 Task: Create a new field with title Stage with name ZoomTech with field type as Single-select and options as Not Started, In Progress and Complete.
Action: Mouse moved to (67, 453)
Screenshot: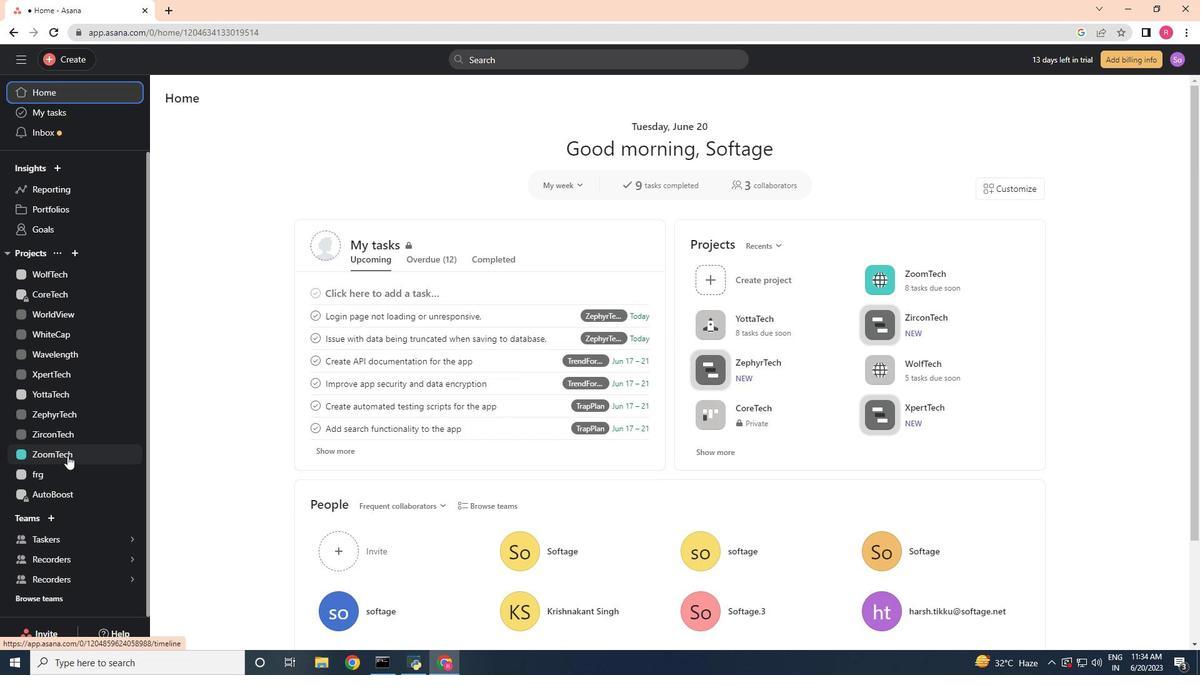 
Action: Mouse pressed left at (67, 453)
Screenshot: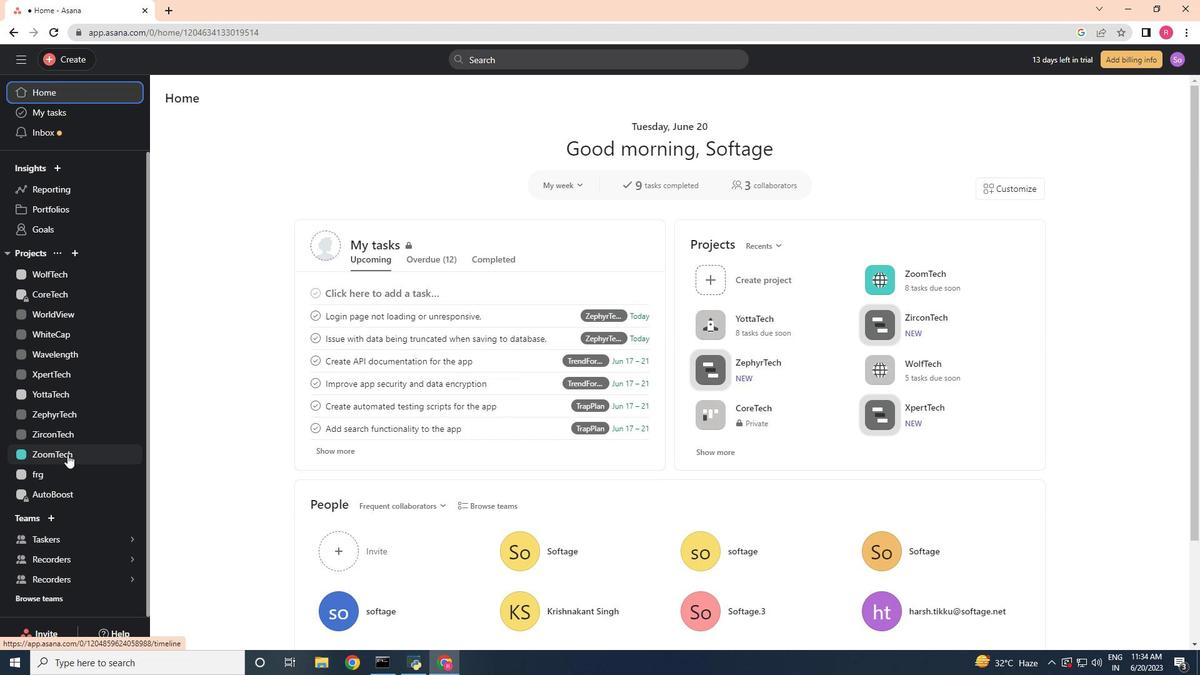 
Action: Mouse moved to (1146, 105)
Screenshot: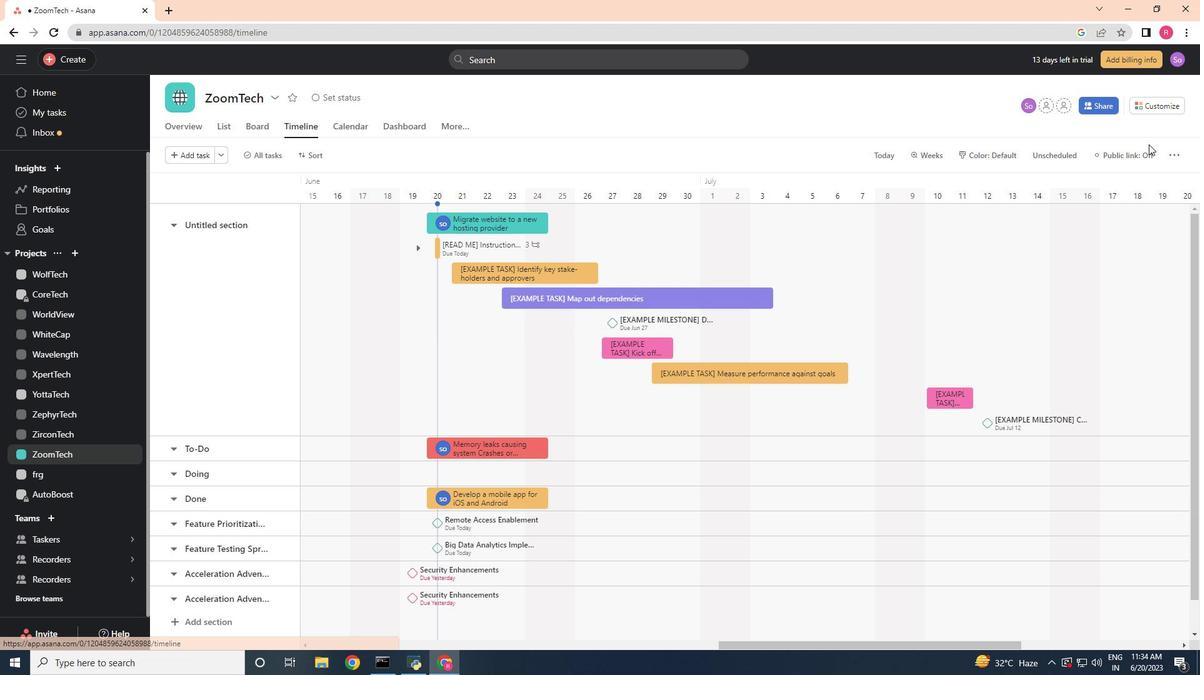 
Action: Mouse pressed left at (1146, 105)
Screenshot: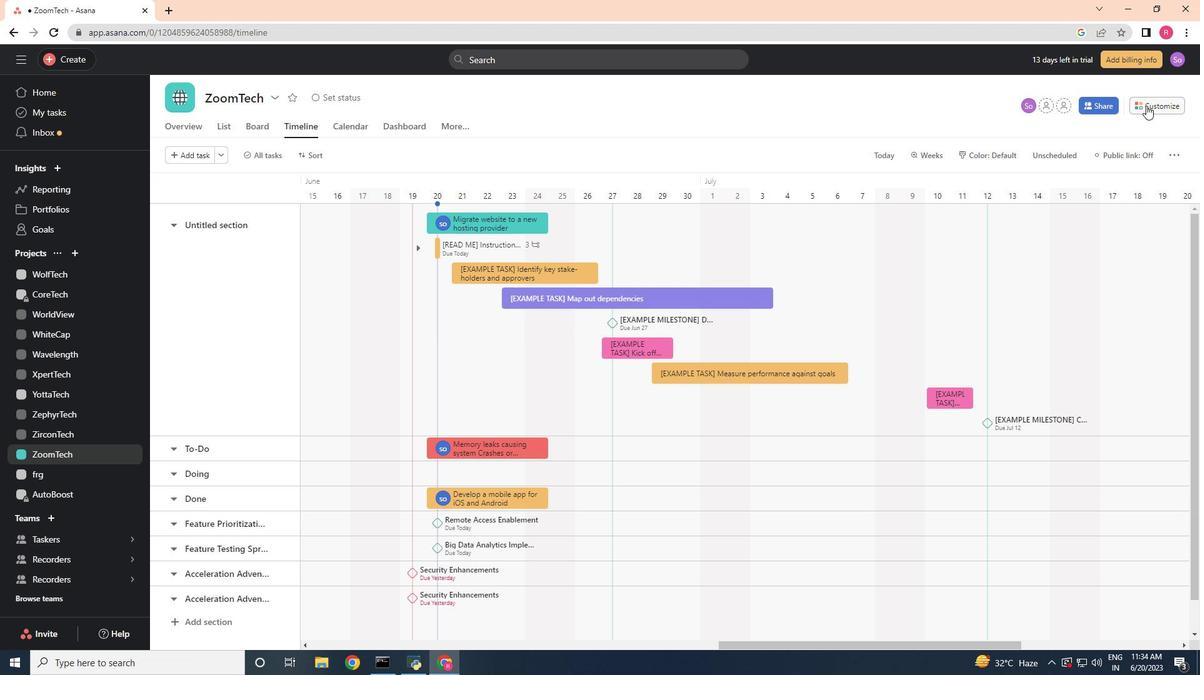 
Action: Mouse moved to (1032, 272)
Screenshot: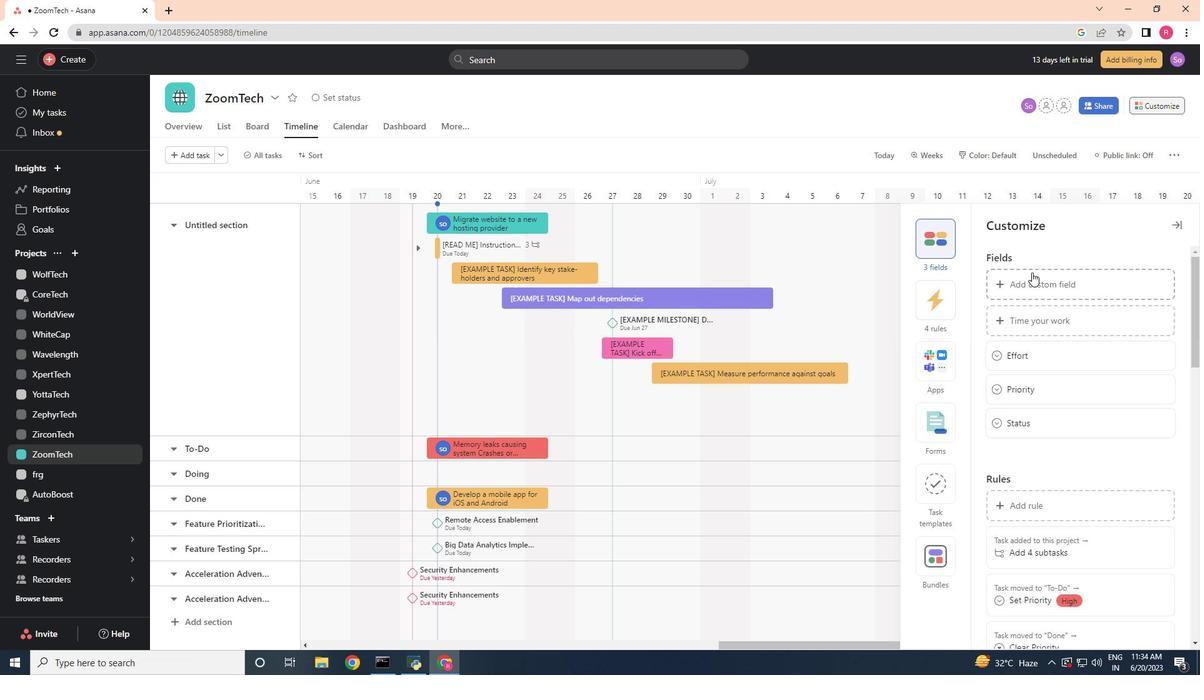 
Action: Mouse pressed left at (1032, 272)
Screenshot: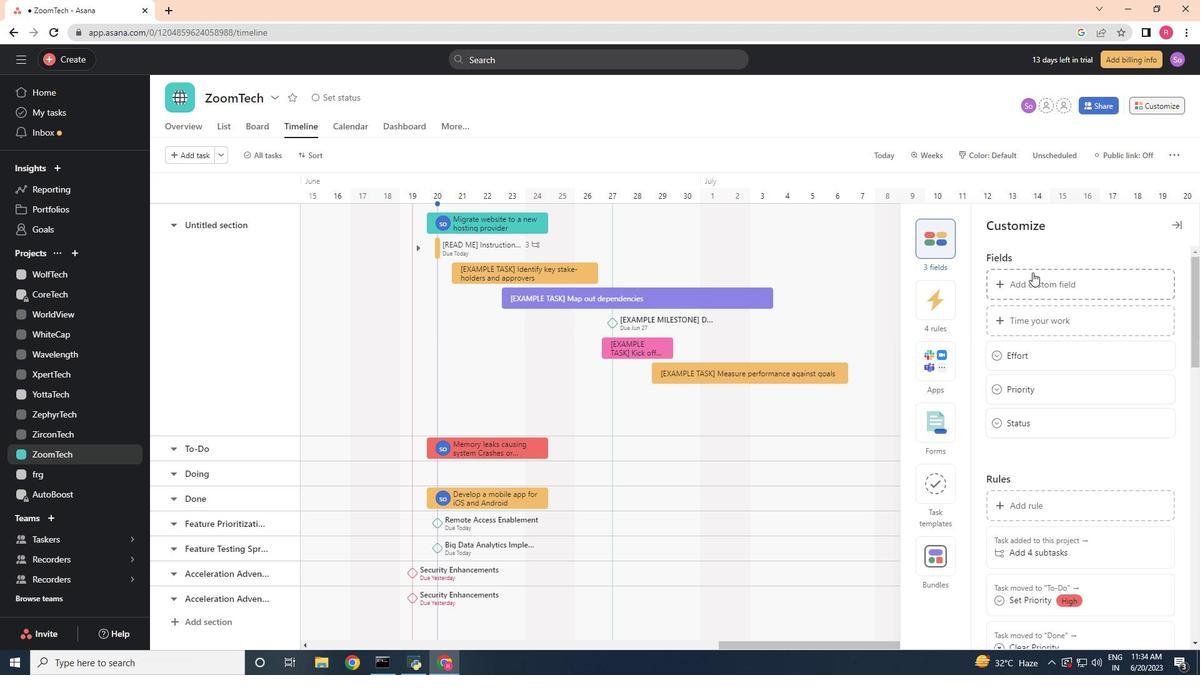 
Action: Mouse moved to (487, 265)
Screenshot: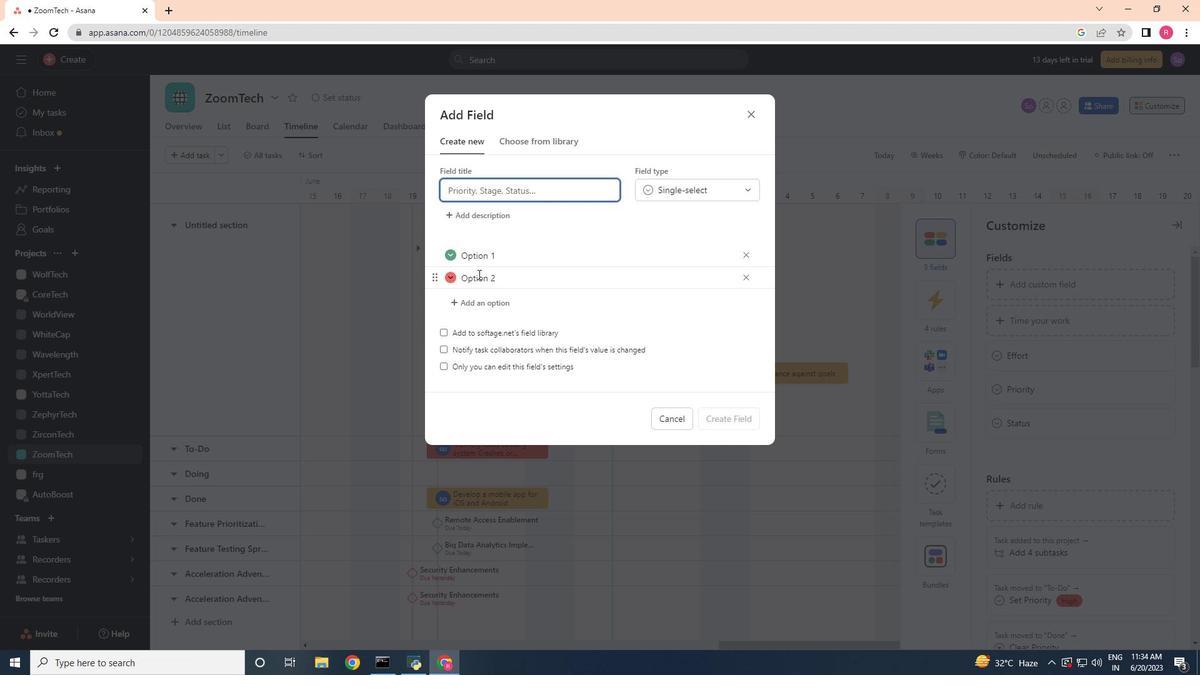 
Action: Key pressed <Key.shift>Stage
Screenshot: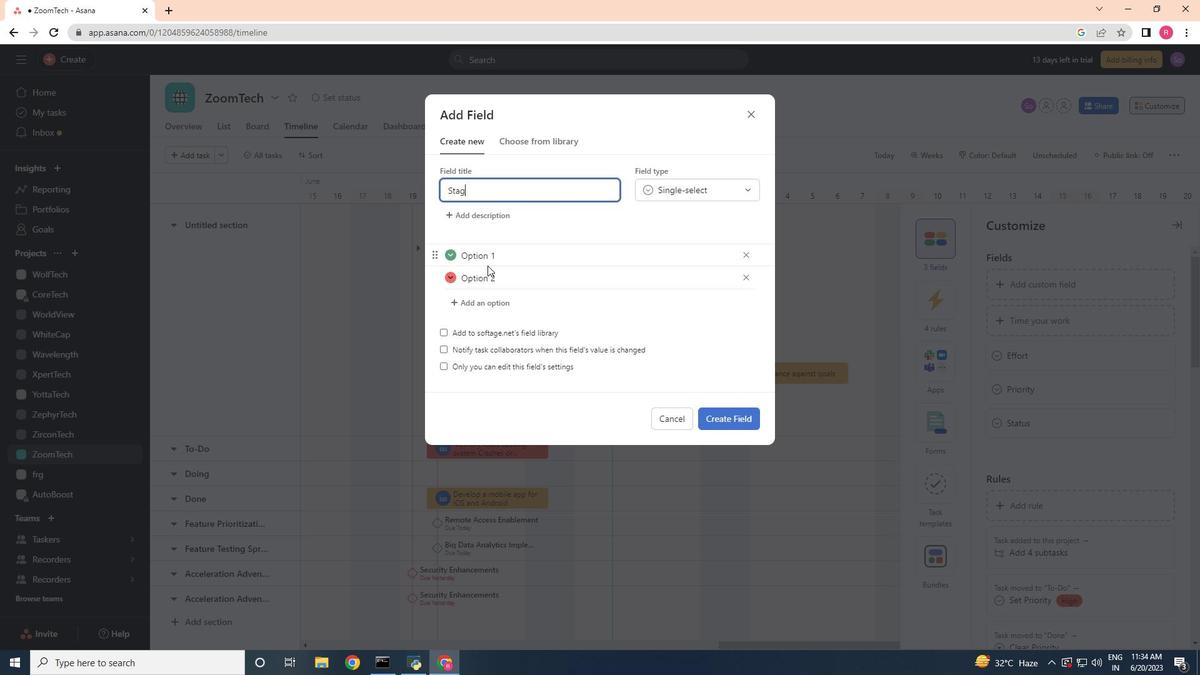 
Action: Mouse moved to (700, 171)
Screenshot: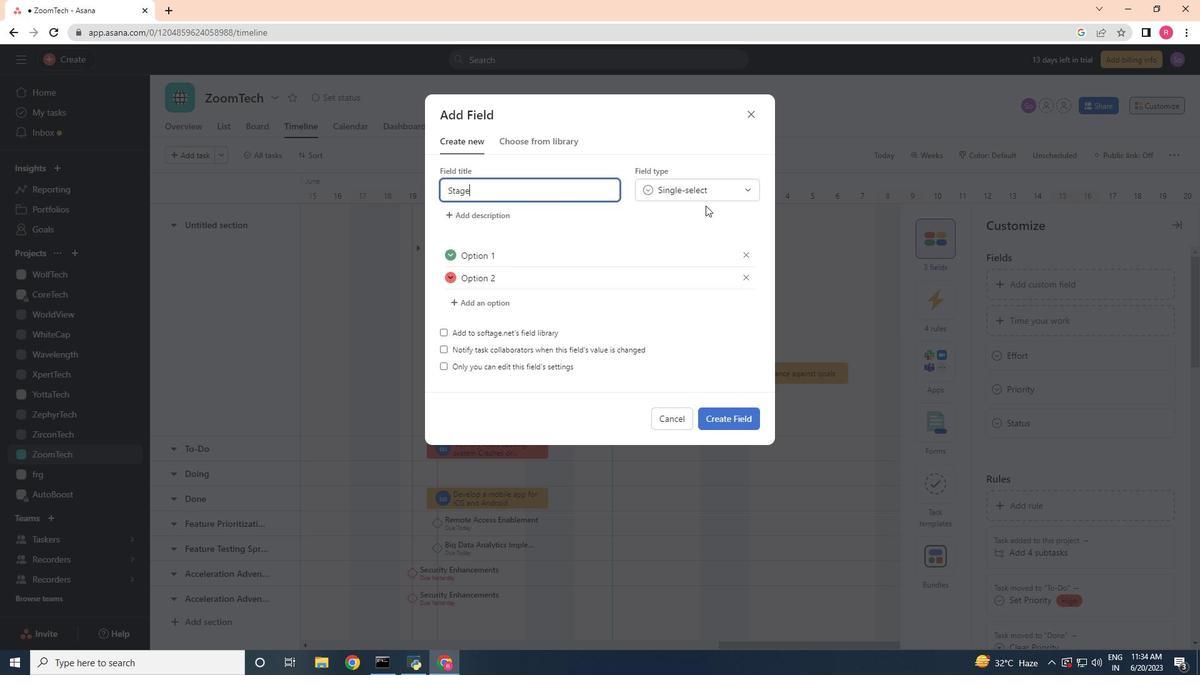 
Action: Mouse pressed left at (700, 171)
Screenshot: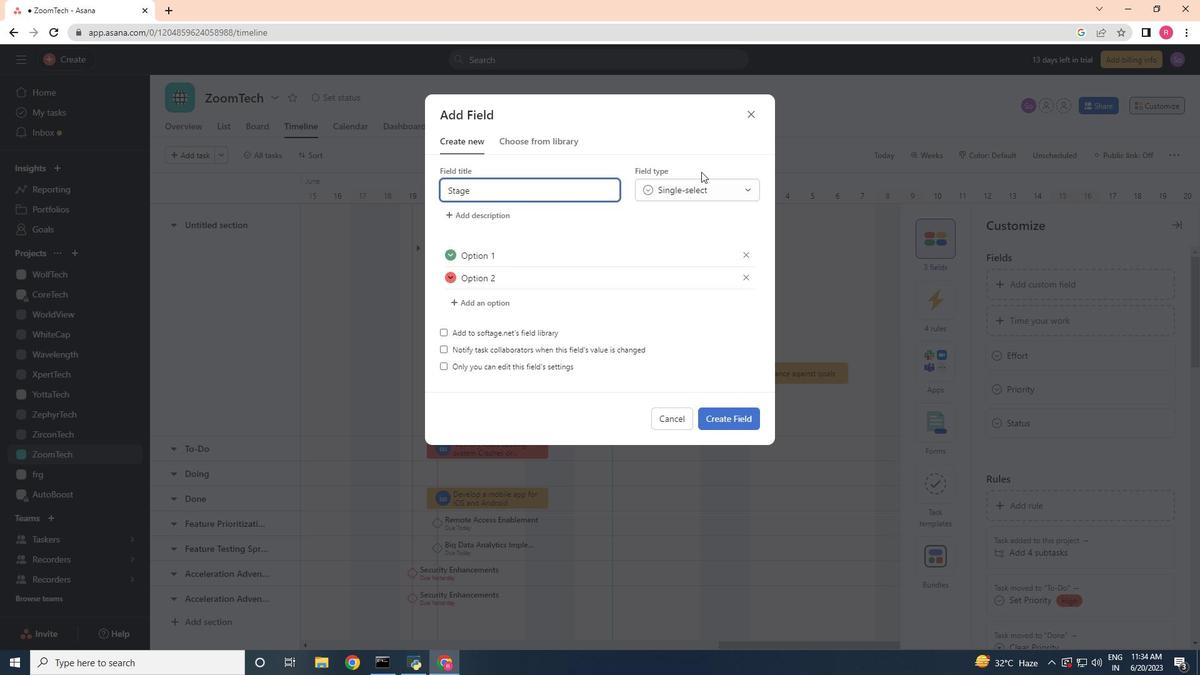 
Action: Mouse moved to (698, 189)
Screenshot: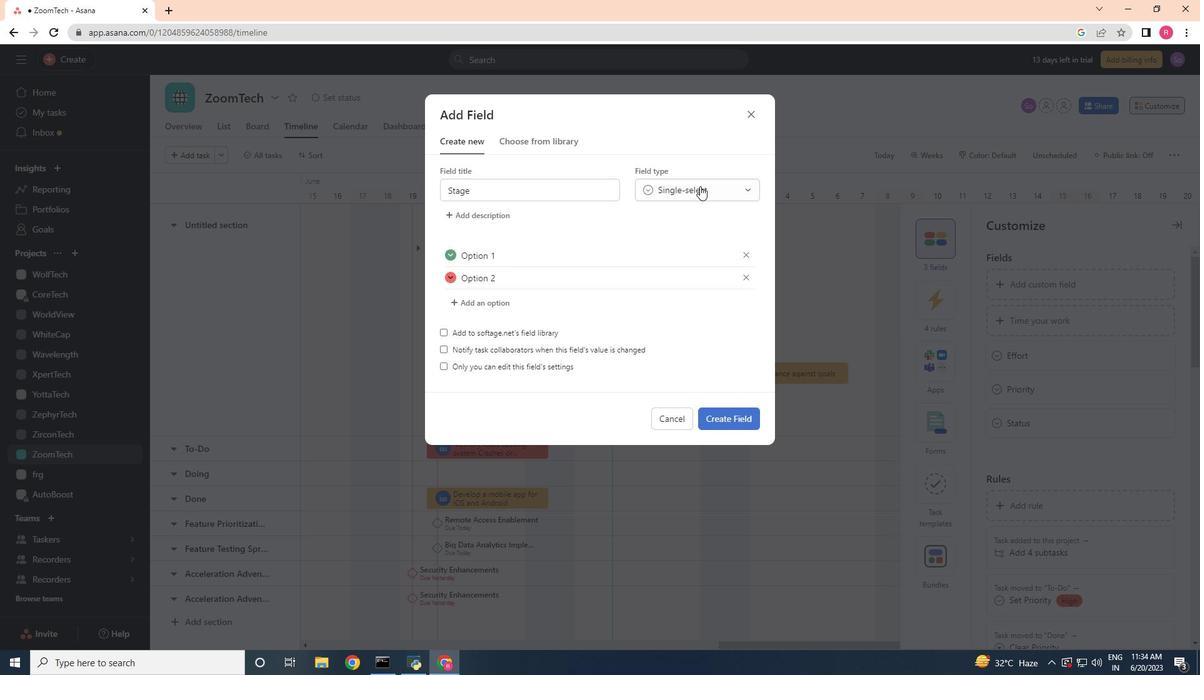 
Action: Mouse pressed left at (698, 189)
Screenshot: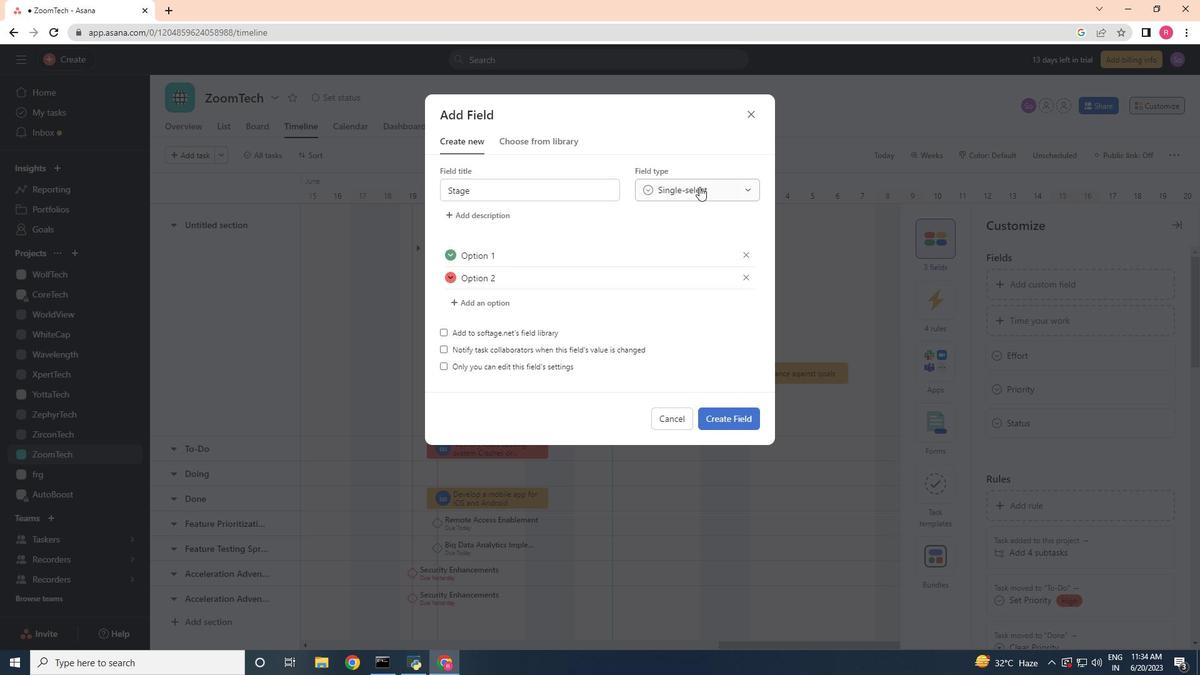 
Action: Mouse moved to (664, 214)
Screenshot: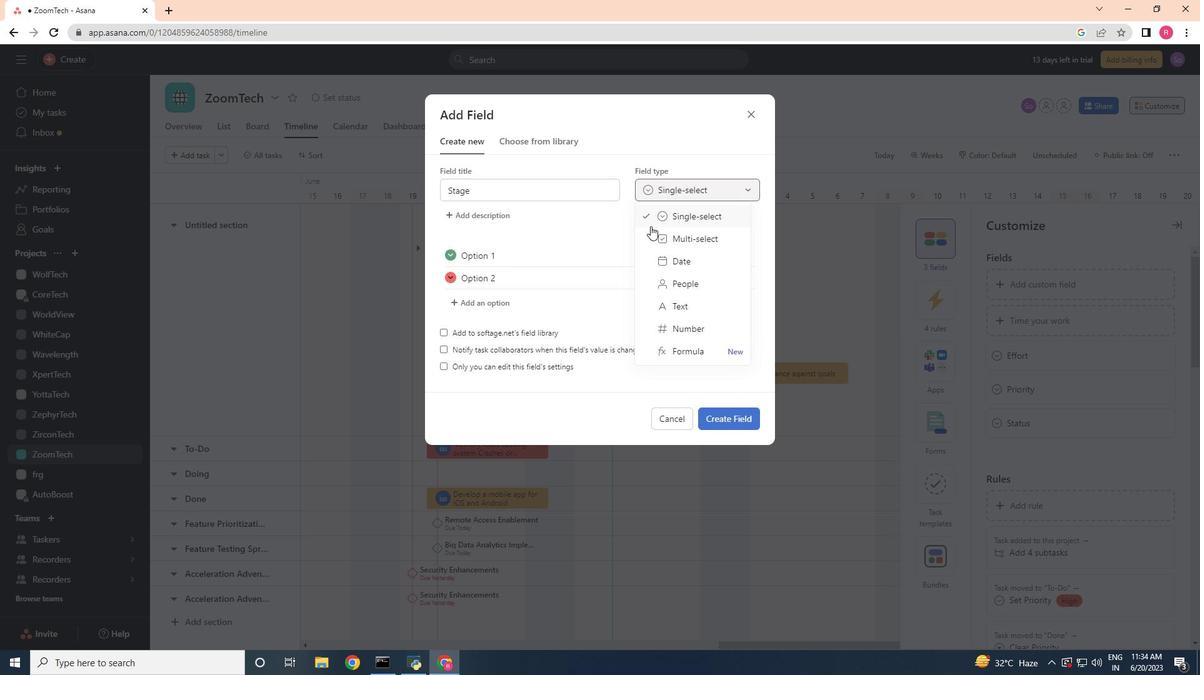 
Action: Mouse pressed left at (664, 214)
Screenshot: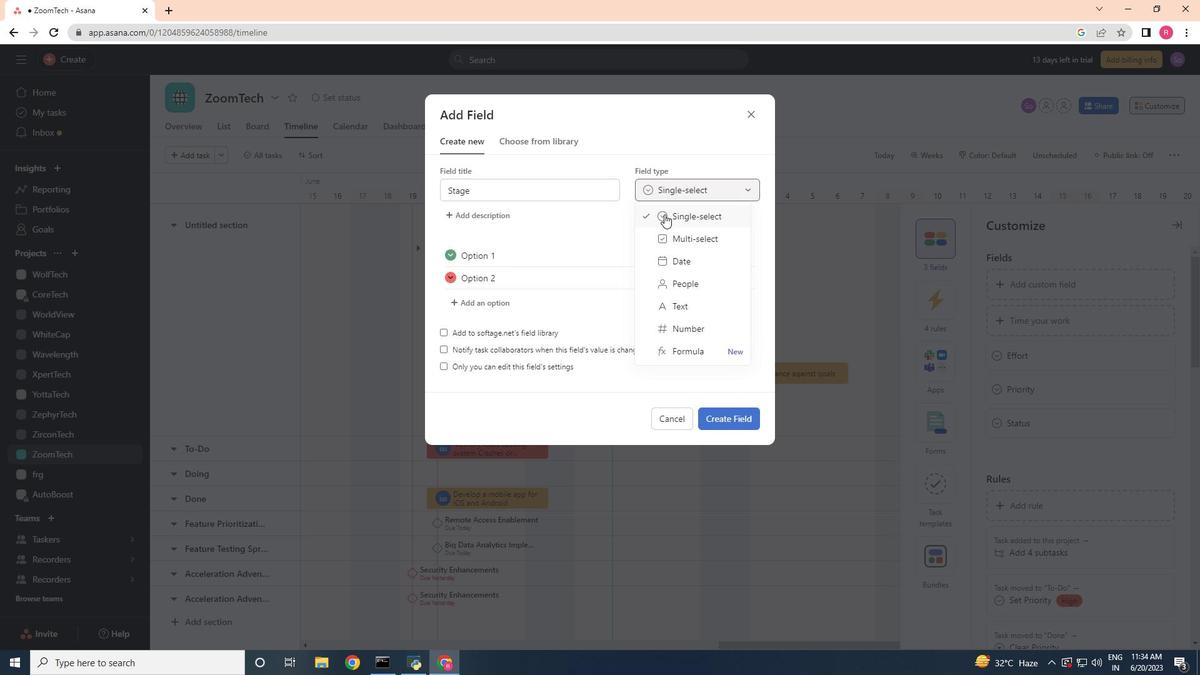 
Action: Mouse moved to (512, 255)
Screenshot: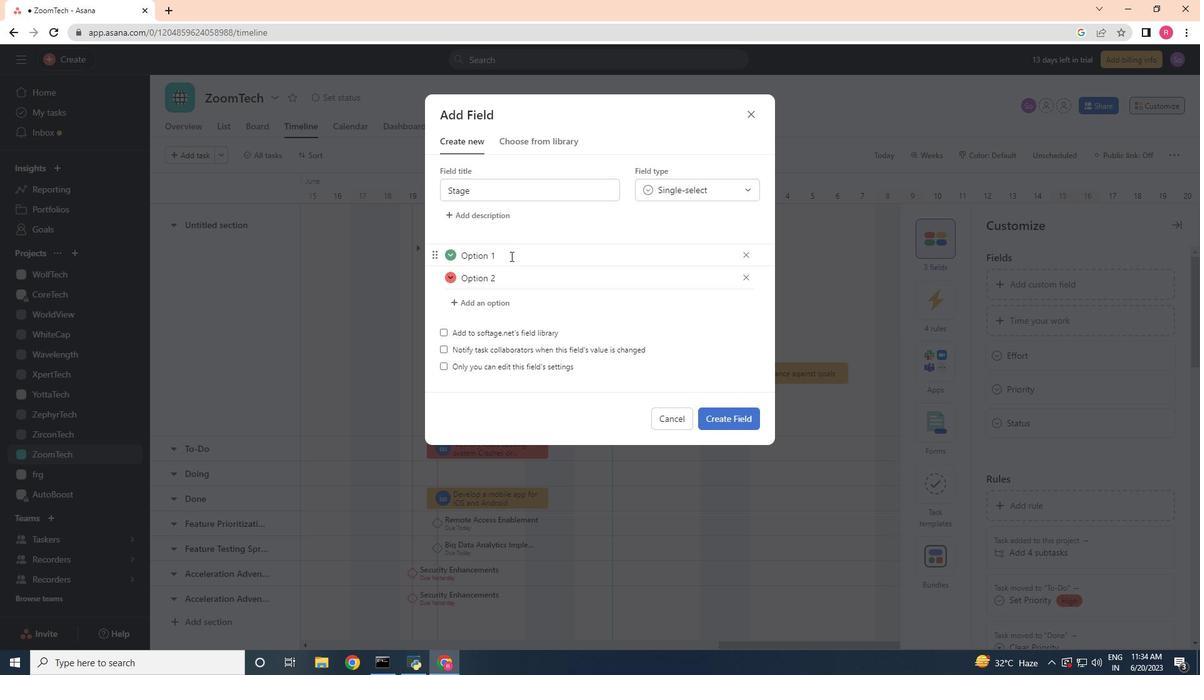 
Action: Mouse pressed left at (512, 255)
Screenshot: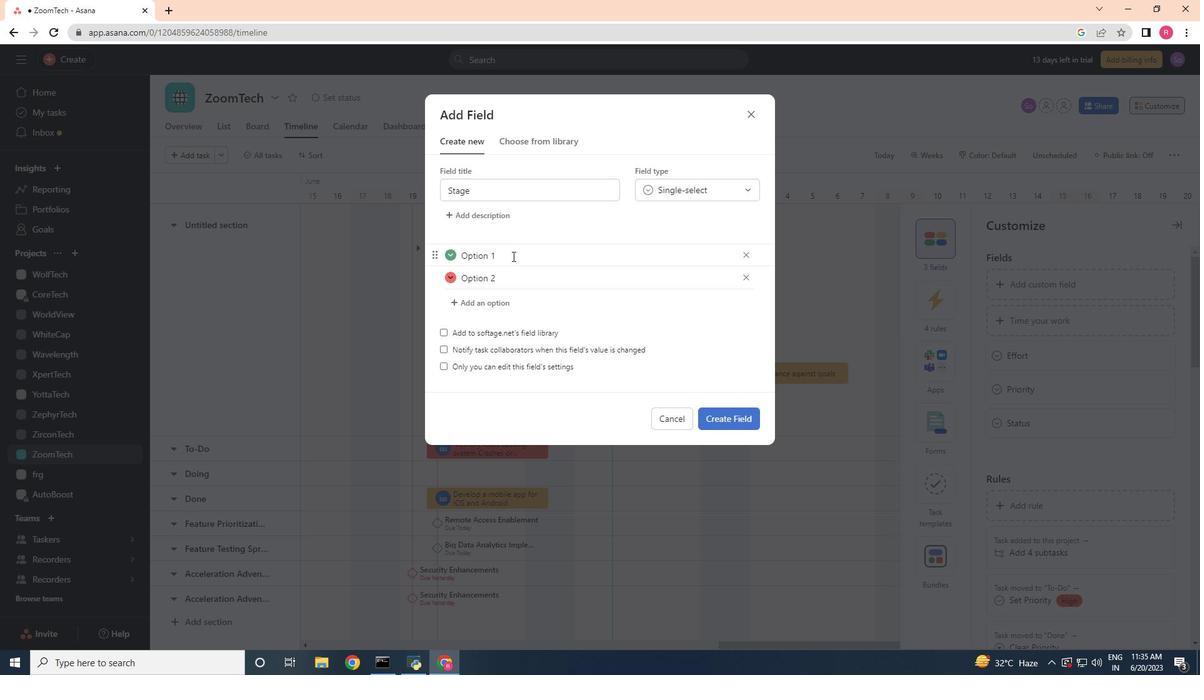
Action: Mouse moved to (436, 266)
Screenshot: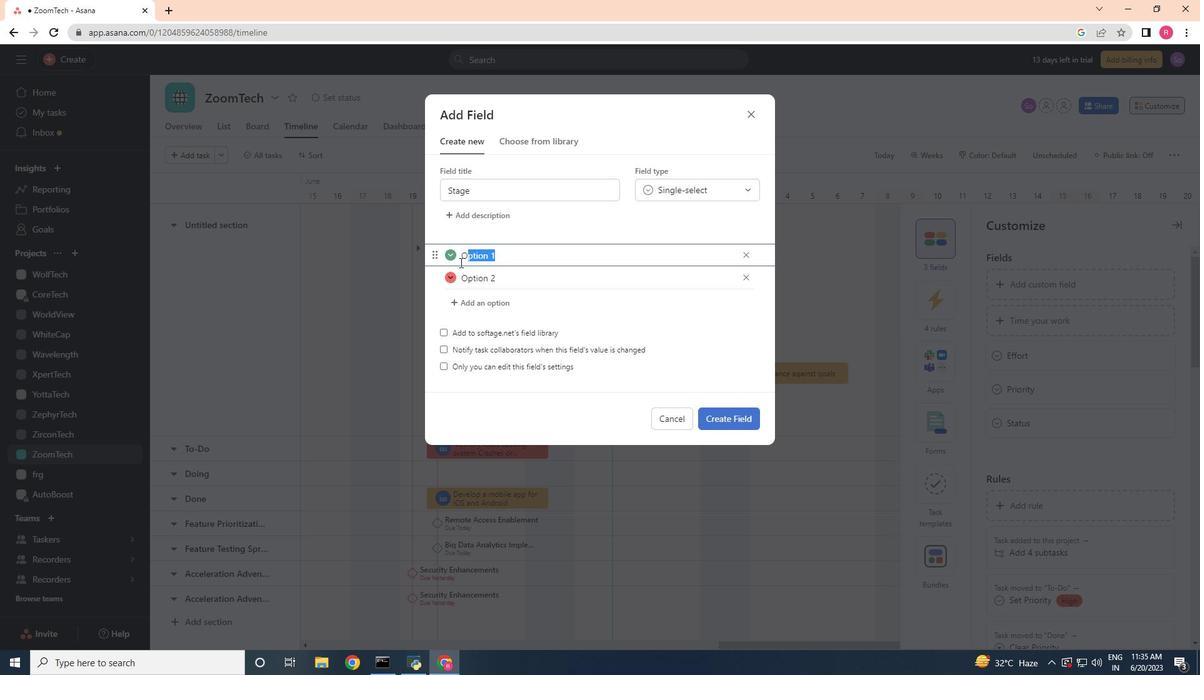 
Action: Key pressed <Key.shift><Key.shift><Key.shift><Key.shift><Key.shift><Key.shift><Key.shift><Key.shift><Key.shift><Key.shift><Key.shift><Key.shift><Key.shift><Key.shift><Key.shift><Key.shift><Key.shift><Key.shift><Key.shift><Key.shift><Key.shift><Key.shift><Key.shift><Key.shift><Key.shift><Key.shift>Not<Key.space><Key.shift>Started
Screenshot: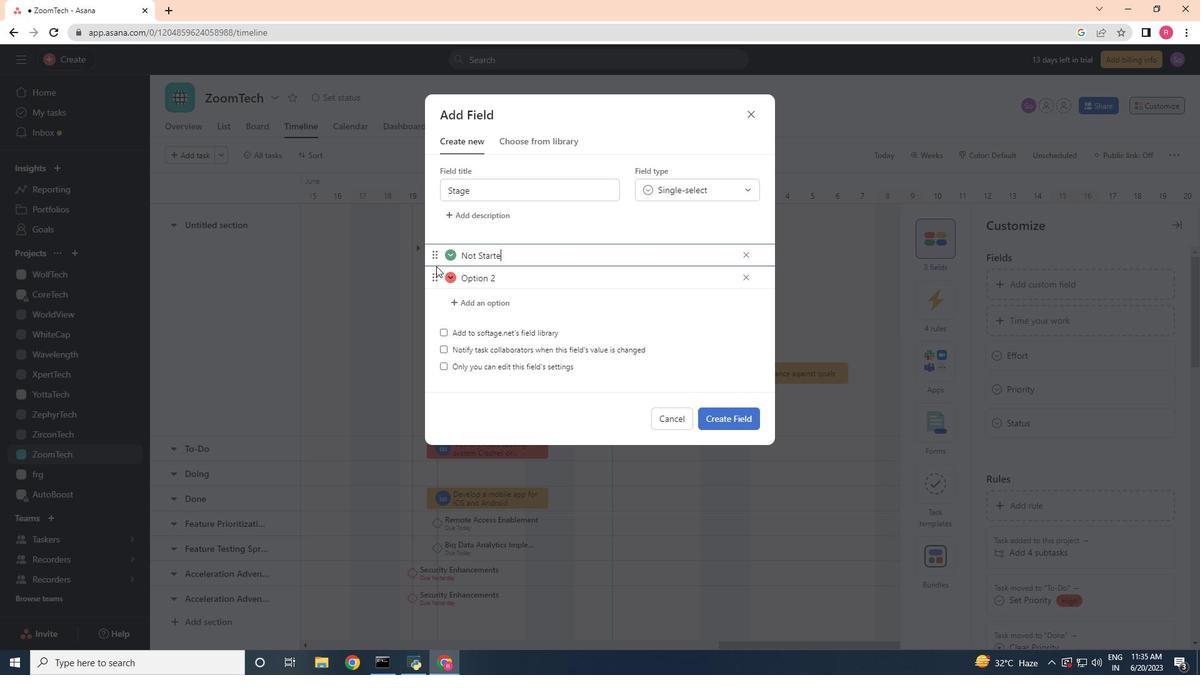 
Action: Mouse moved to (510, 278)
Screenshot: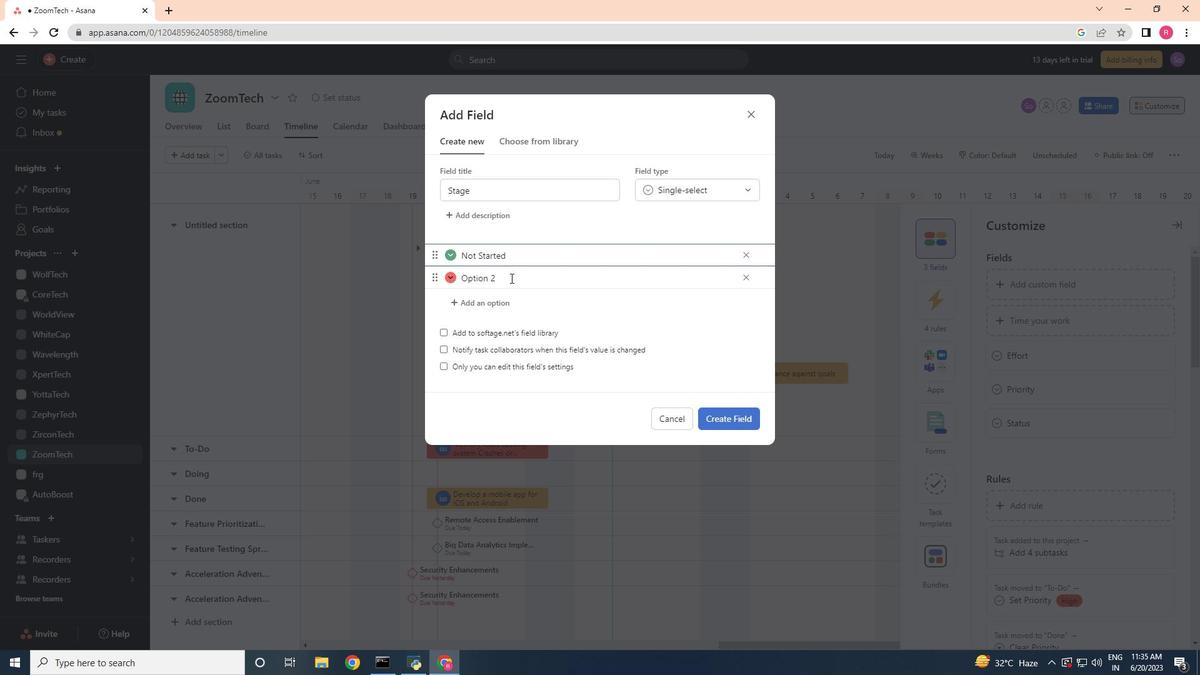 
Action: Mouse pressed left at (510, 278)
Screenshot: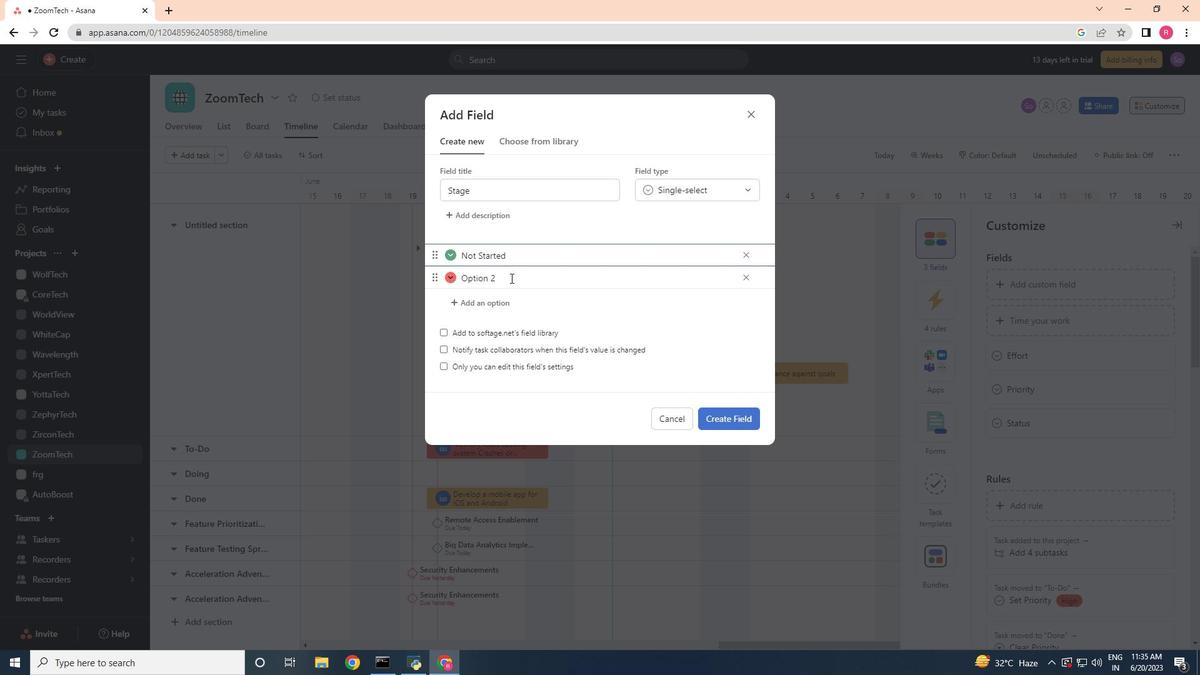 
Action: Mouse moved to (445, 277)
Screenshot: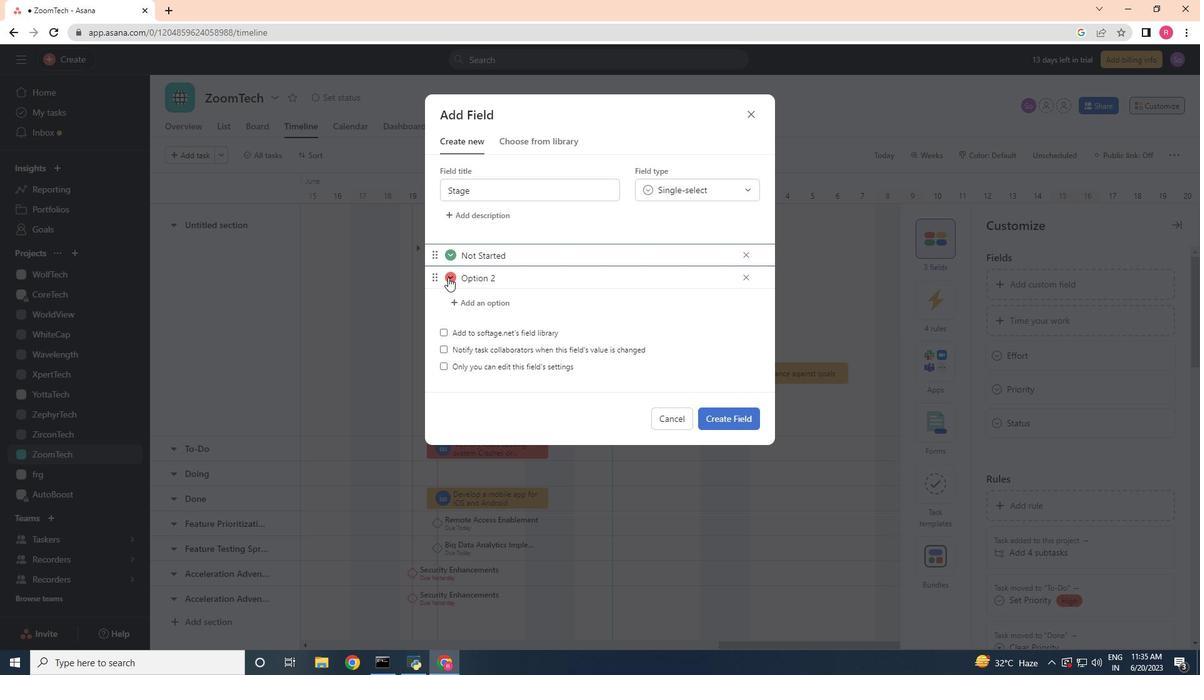 
Action: Key pressed <Key.shift><Key.shift><Key.shift><Key.shift><Key.shift><Key.shift><Key.shift><Key.shift><Key.shift><Key.shift><Key.shift><Key.shift>In<Key.space><Key.shift>Progress
Screenshot: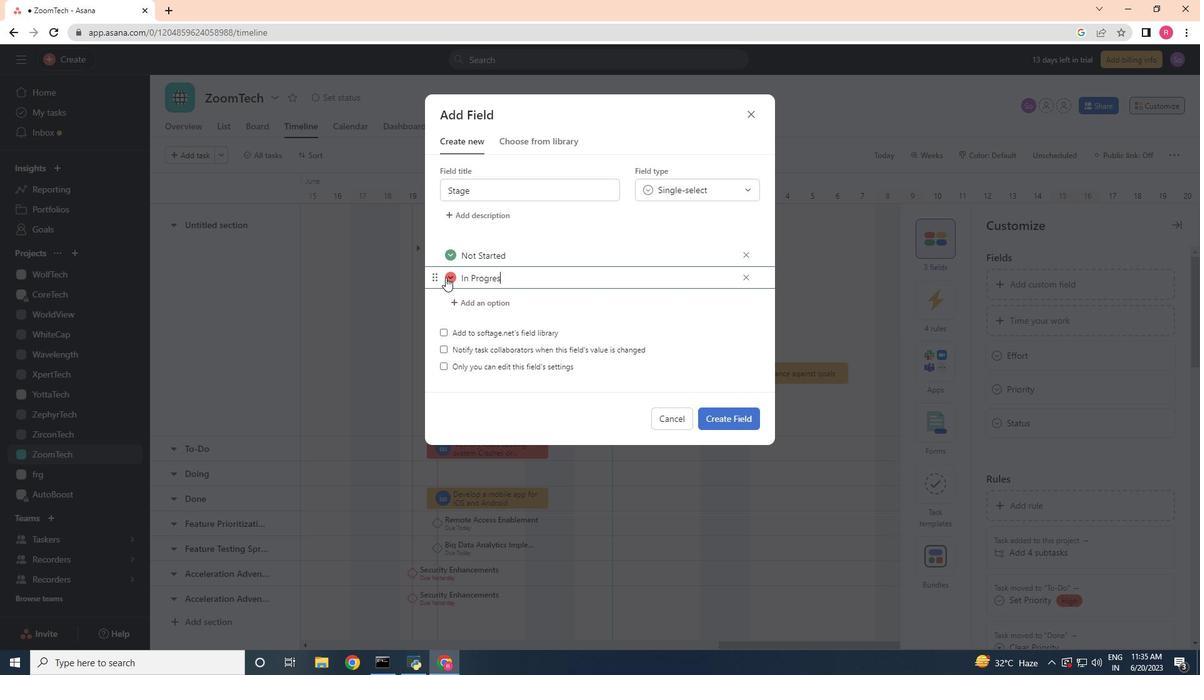 
Action: Mouse moved to (491, 305)
Screenshot: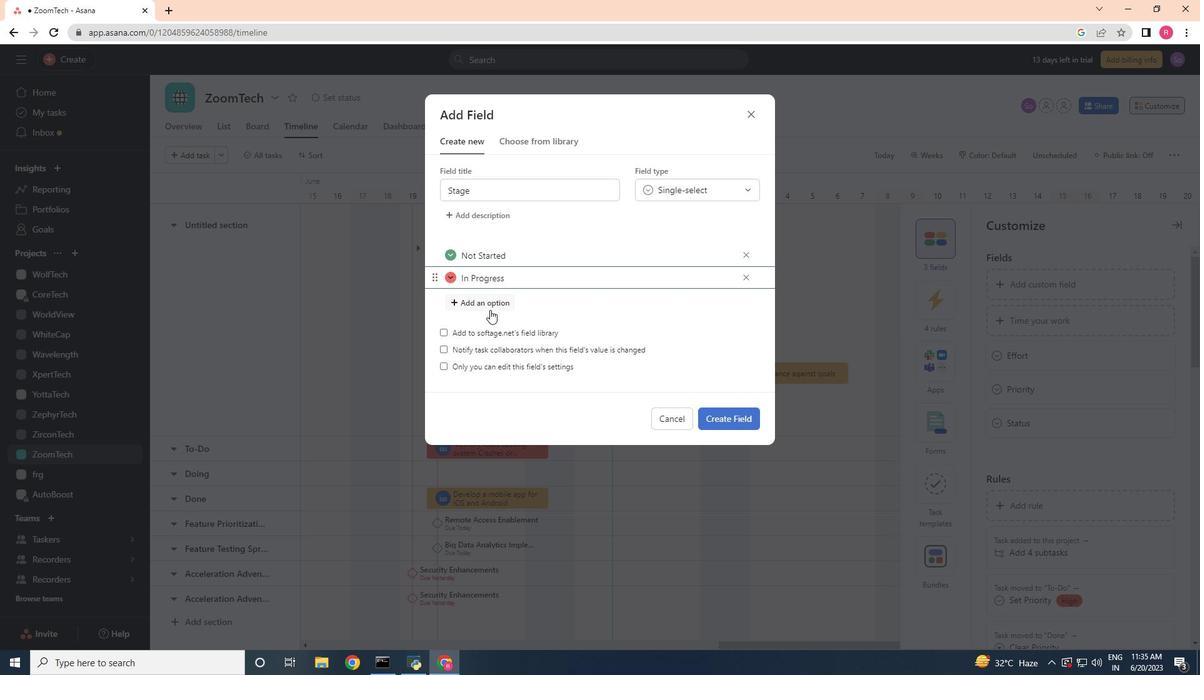 
Action: Mouse pressed left at (491, 305)
Screenshot: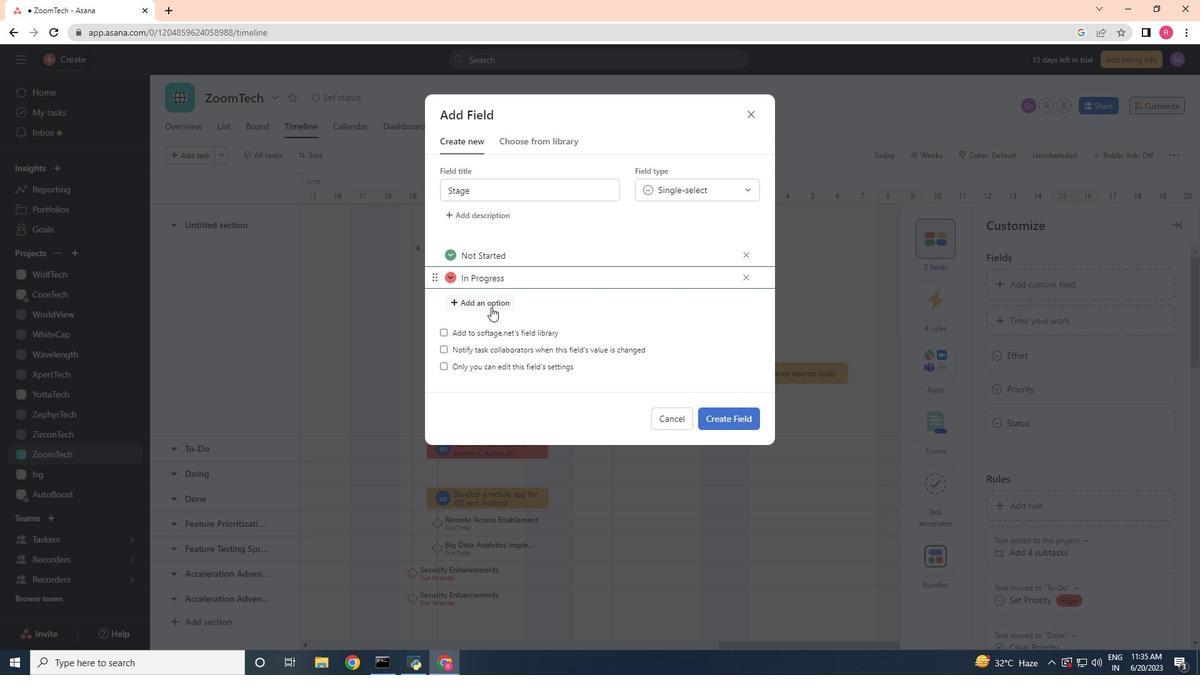 
Action: Key pressed <Key.shift>Complete
Screenshot: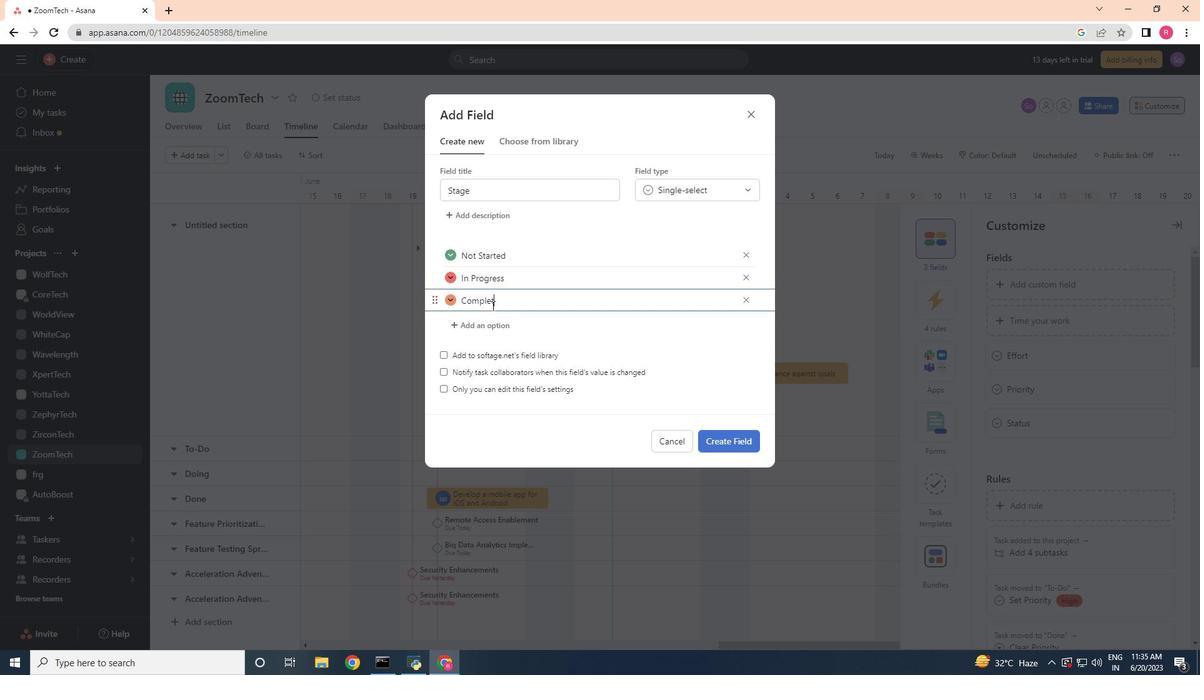 
Action: Mouse moved to (721, 445)
Screenshot: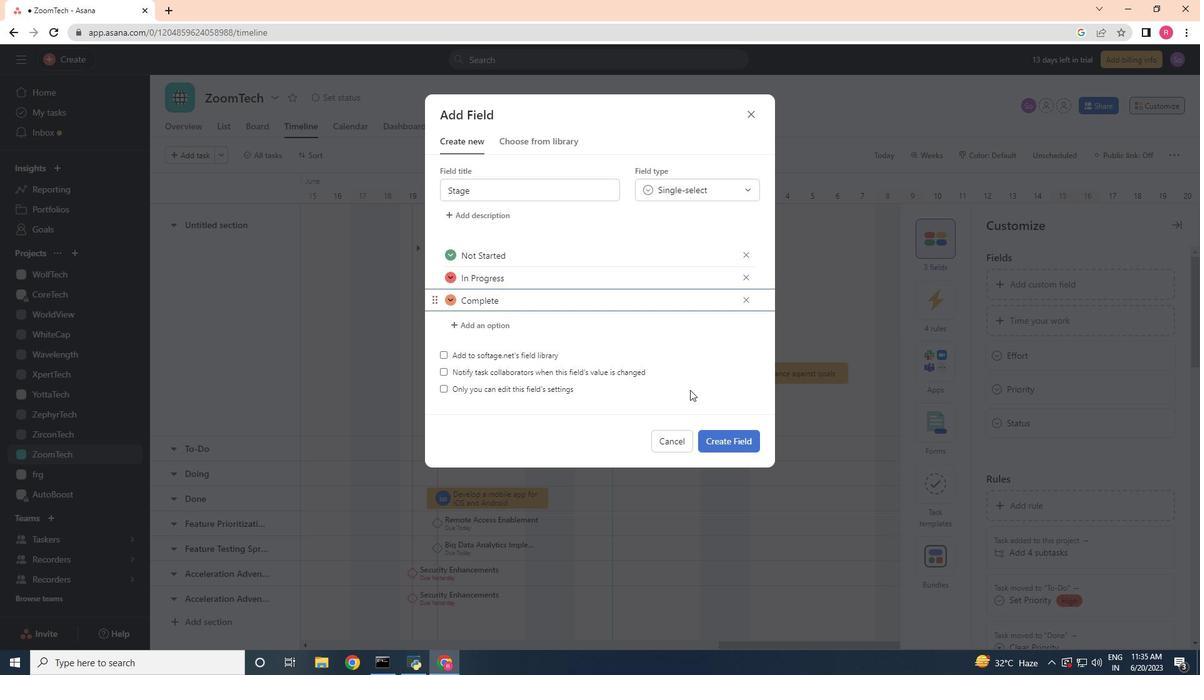 
Action: Mouse pressed left at (721, 445)
Screenshot: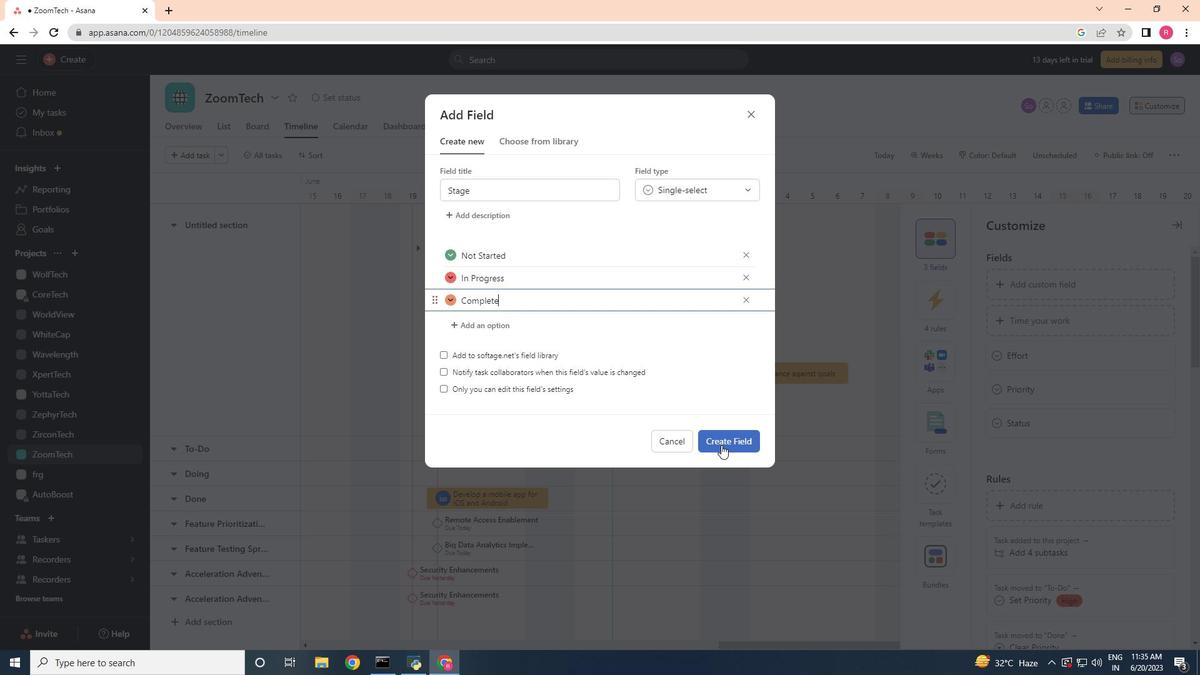 
